 Task: Create New Customer with Customer Name: Fiddlehead Farms Trading Post, Billing Address Line1: 4772 Agriculture Lane, Billing Address Line2:  Homestead, Billing Address Line3:  Florida 33030, Cell Number: 773-864-3880
Action: Mouse moved to (146, 32)
Screenshot: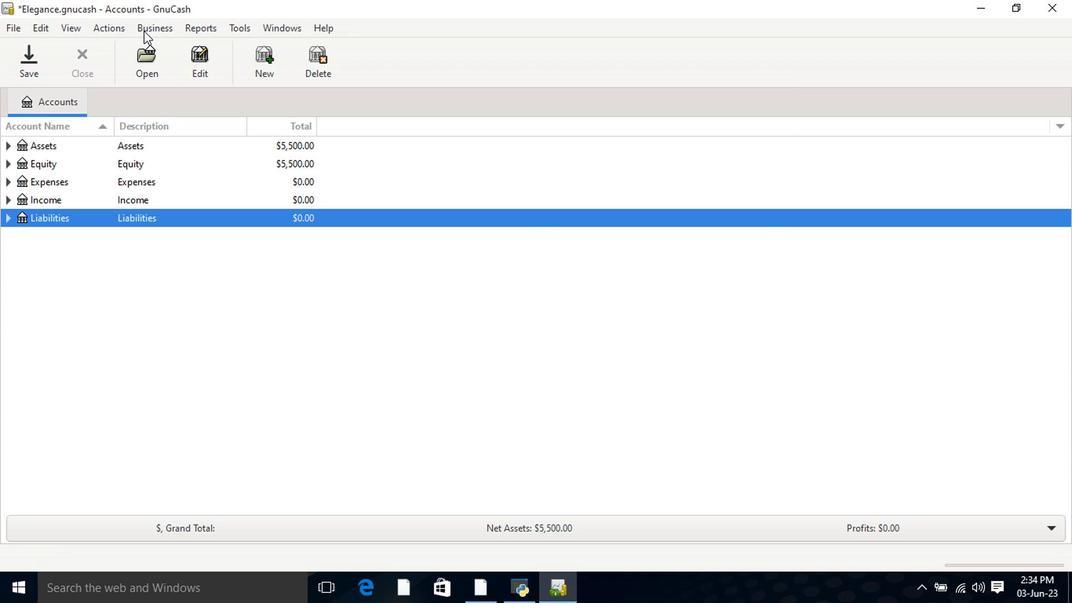 
Action: Mouse pressed left at (146, 32)
Screenshot: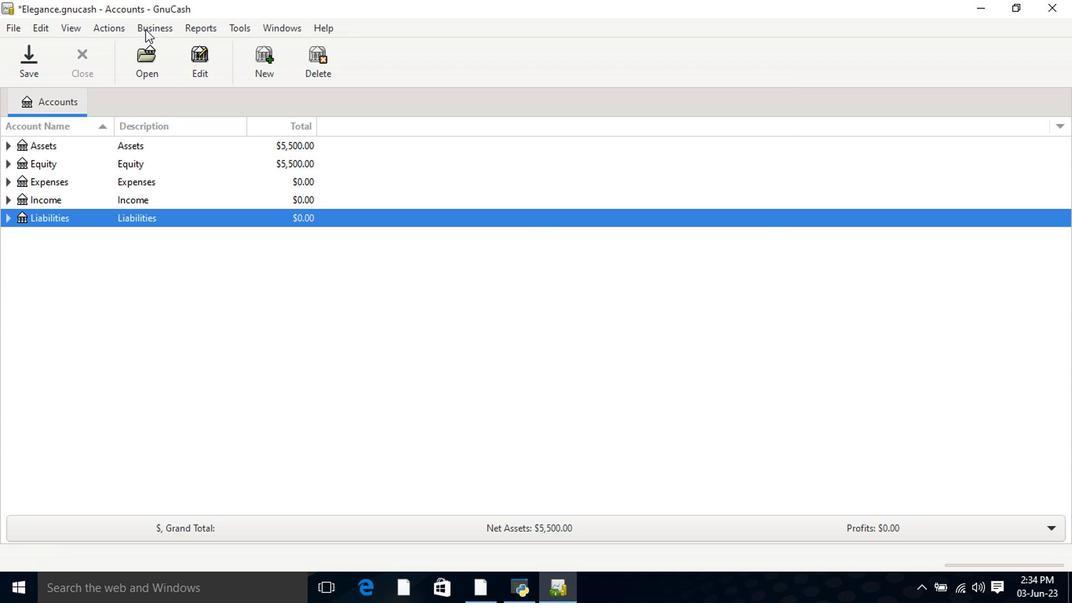 
Action: Mouse moved to (322, 67)
Screenshot: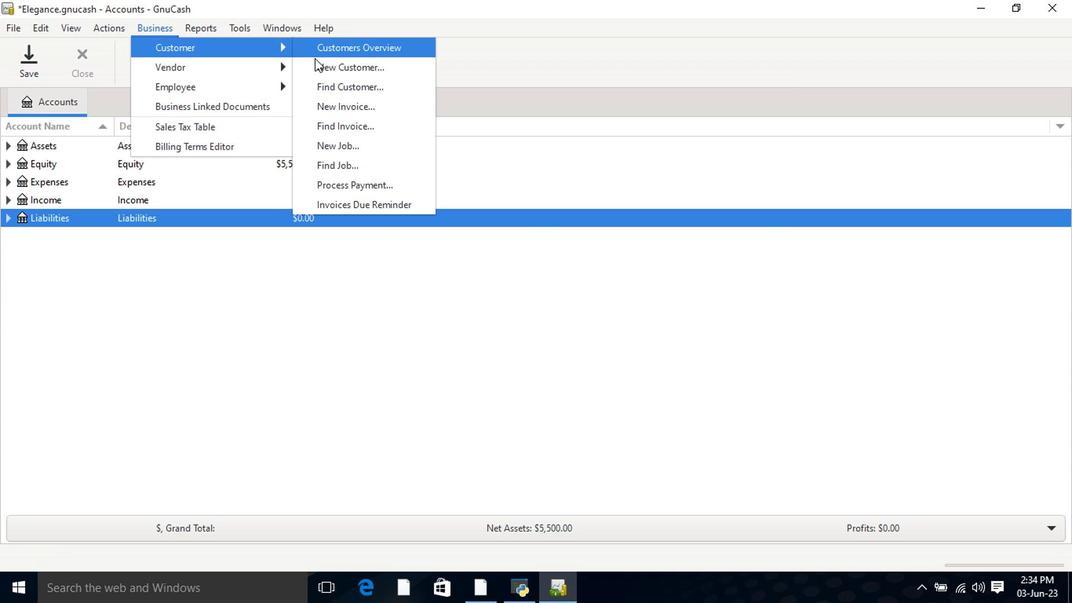 
Action: Mouse pressed left at (322, 67)
Screenshot: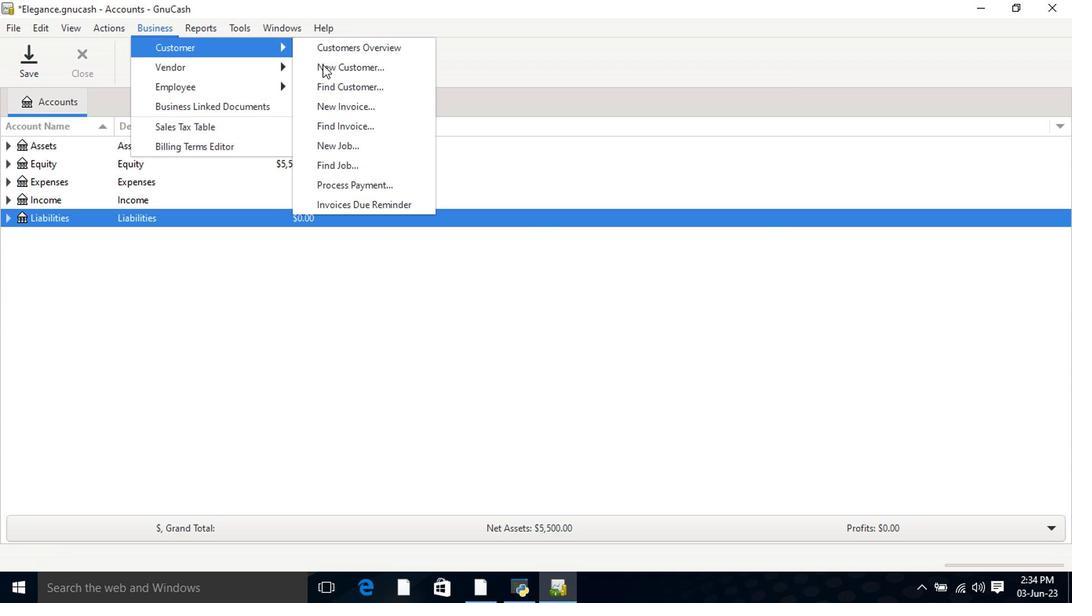 
Action: Mouse moved to (547, 178)
Screenshot: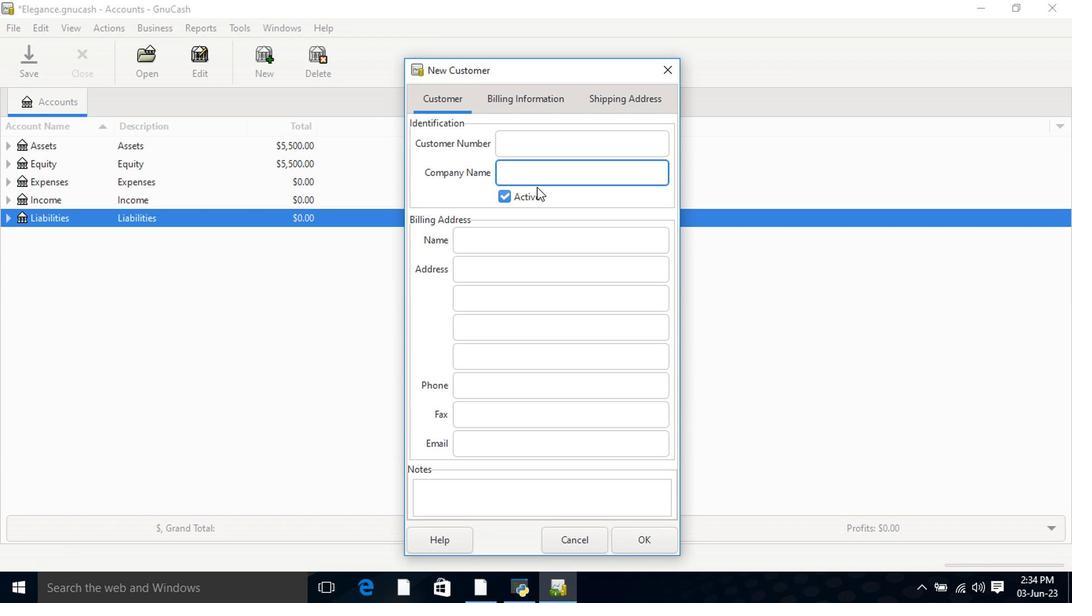 
Action: Key pressed <Key.shift>Fiddlehea<Key.space><Key.shift>Farms<Key.space><Key.shift>Trading<Key.space><Key.shift>Post<Key.tab><Key.tab><Key.tab>4772<Key.space><Key.shift>Agriculture<Key.space><Key.shift>Lane<Key.tab><Key.shift>Homestead<Key.space><Key.backspace><Key.tab><Key.shift>Florida<Key.space>33030<Key.tab><Key.tab>773-864-3880
Screenshot: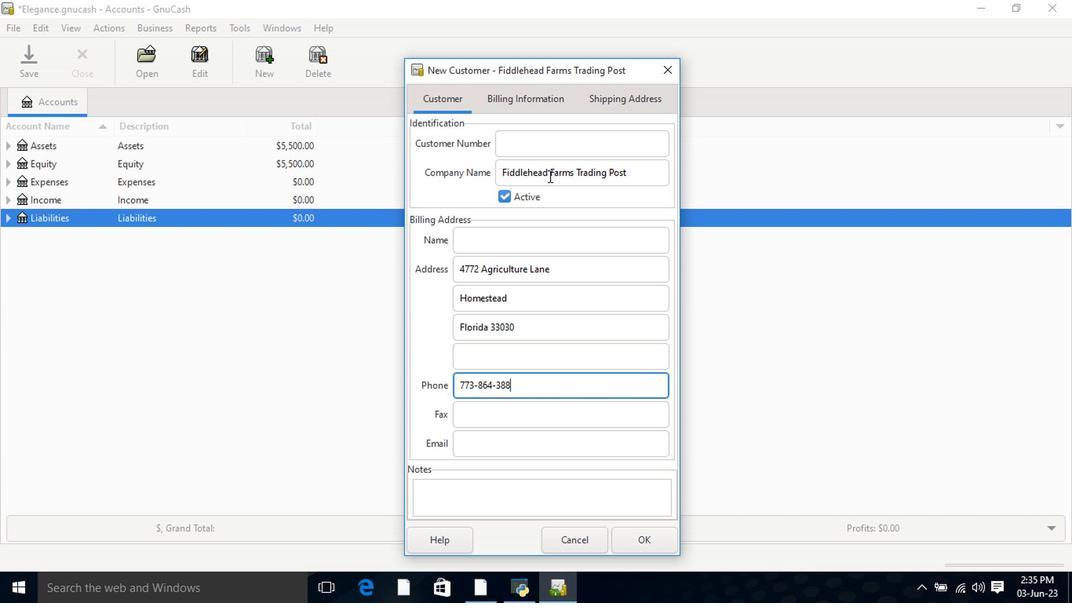 
Action: Mouse moved to (541, 96)
Screenshot: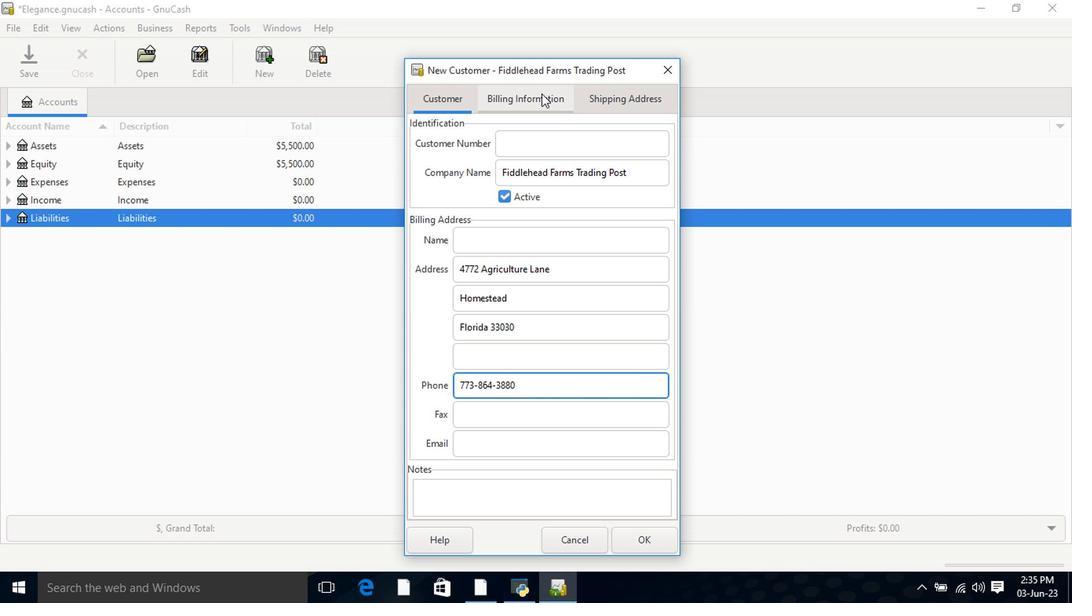 
Action: Mouse pressed left at (541, 96)
Screenshot: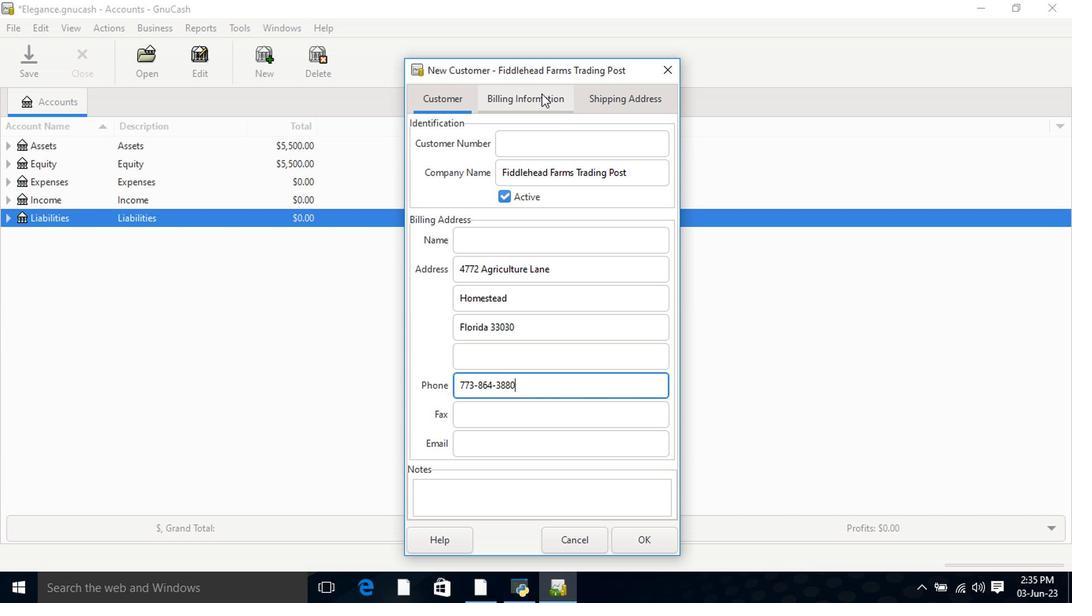 
Action: Mouse moved to (607, 105)
Screenshot: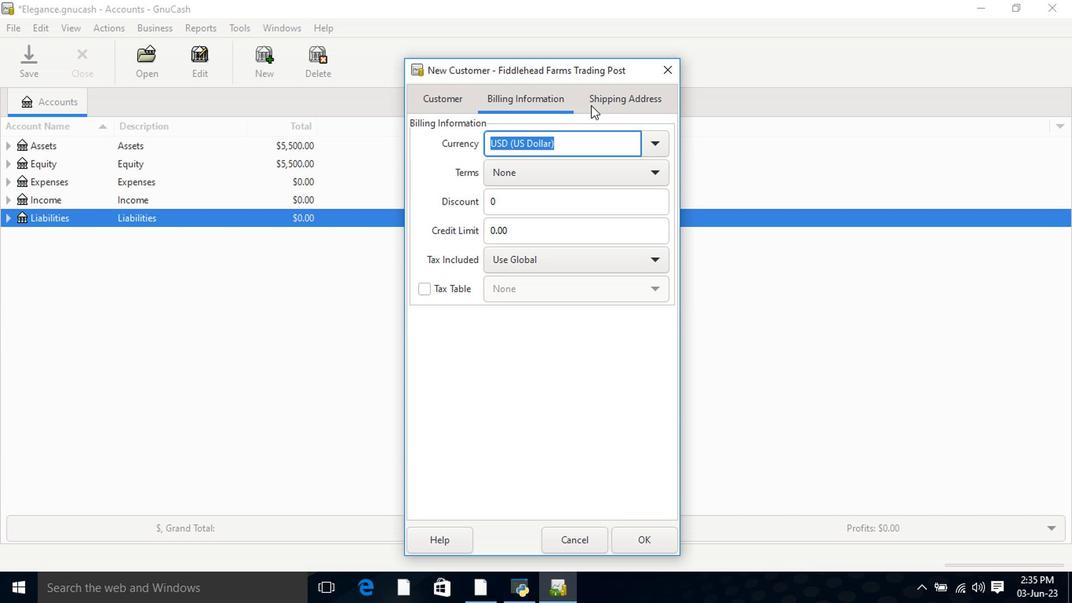 
Action: Mouse pressed left at (607, 105)
Screenshot: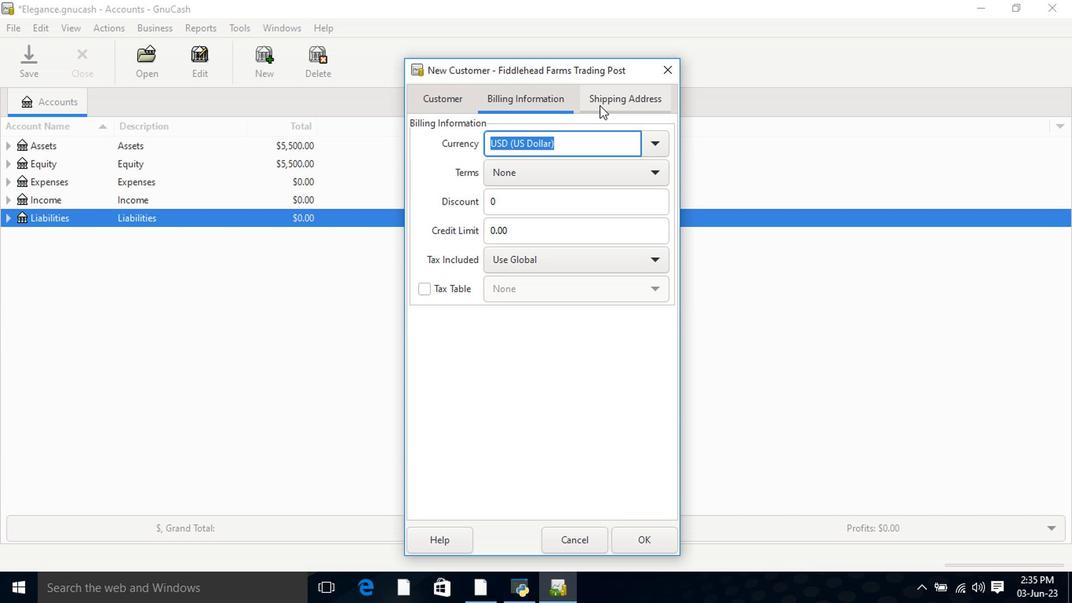 
Action: Mouse moved to (647, 537)
Screenshot: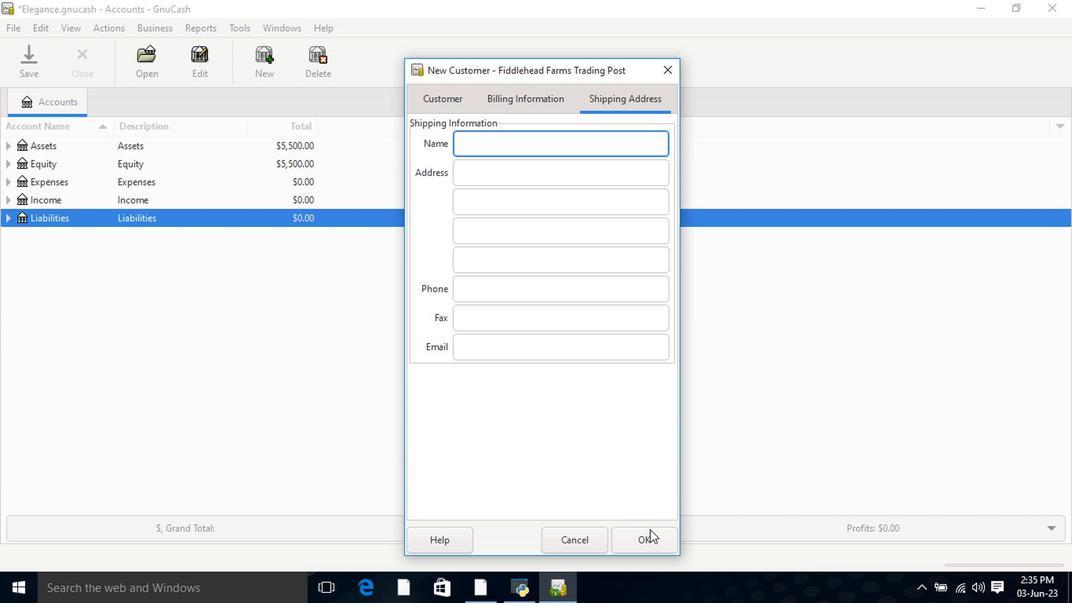 
Action: Mouse pressed left at (647, 537)
Screenshot: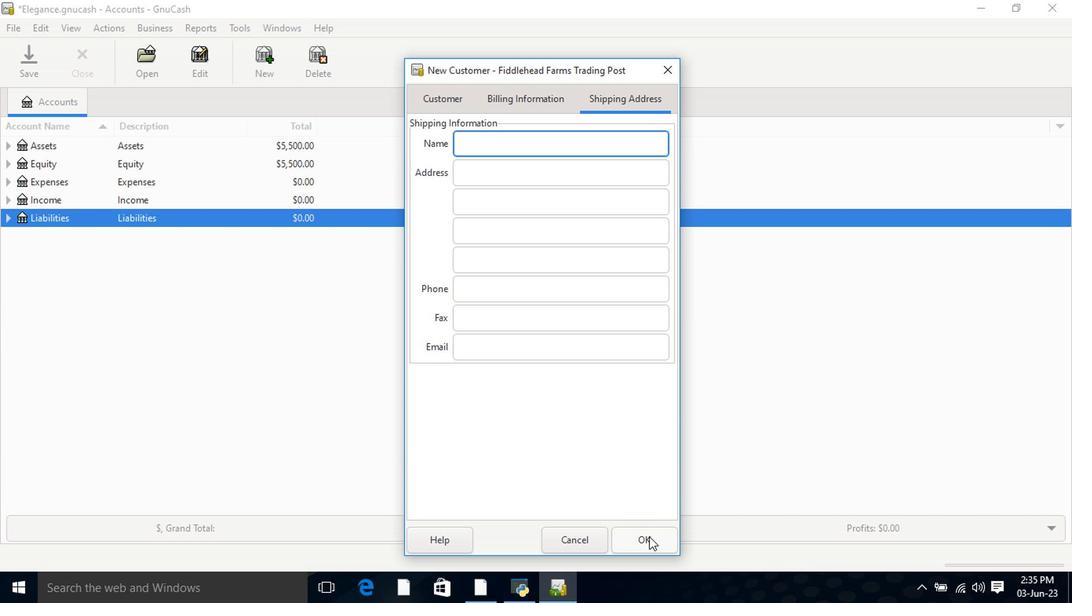 
Action: Mouse moved to (604, 447)
Screenshot: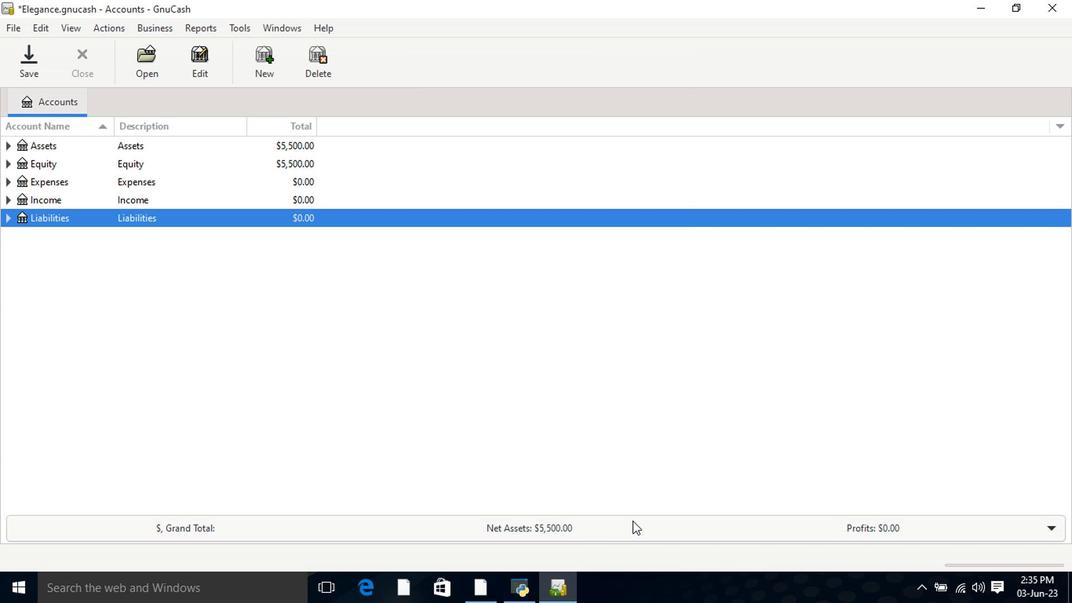 
